 Task: Add the repository "Javascript" to the list "Future ideas".
Action: Mouse moved to (1095, 200)
Screenshot: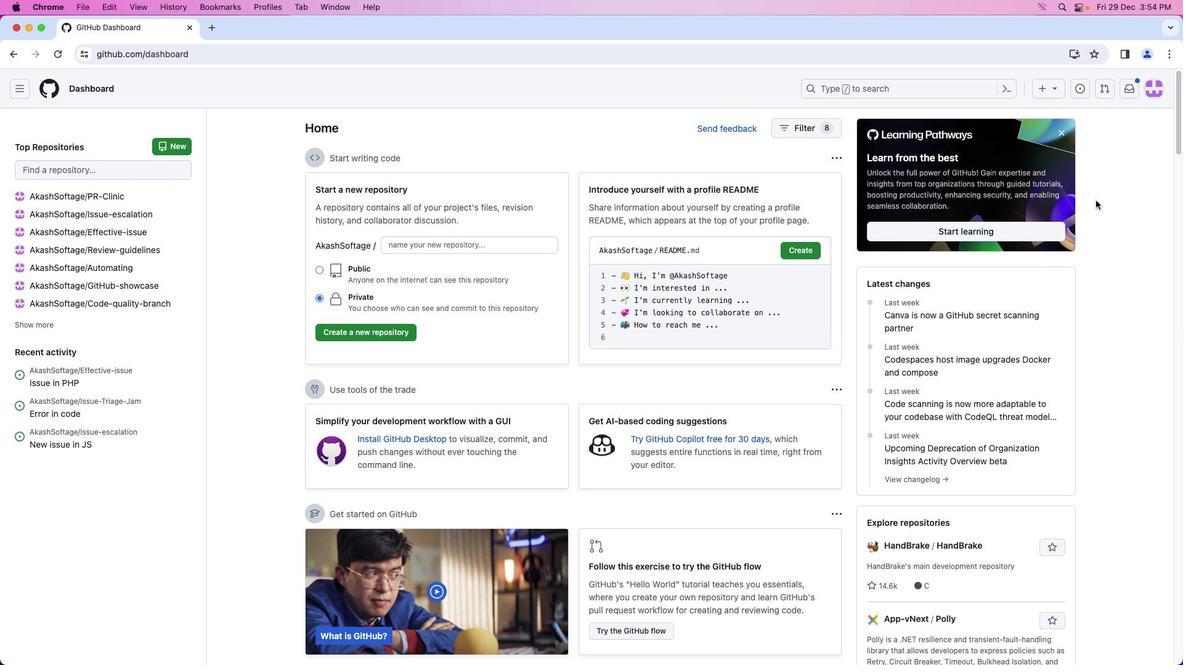 
Action: Mouse pressed left at (1095, 200)
Screenshot: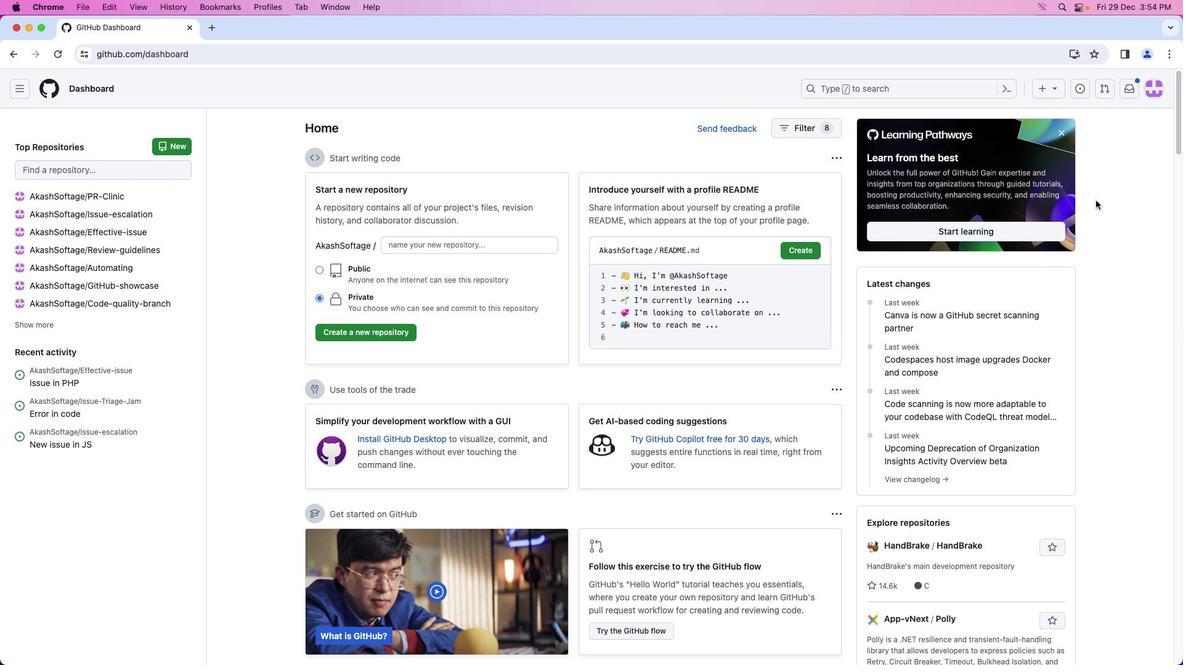 
Action: Mouse moved to (1148, 91)
Screenshot: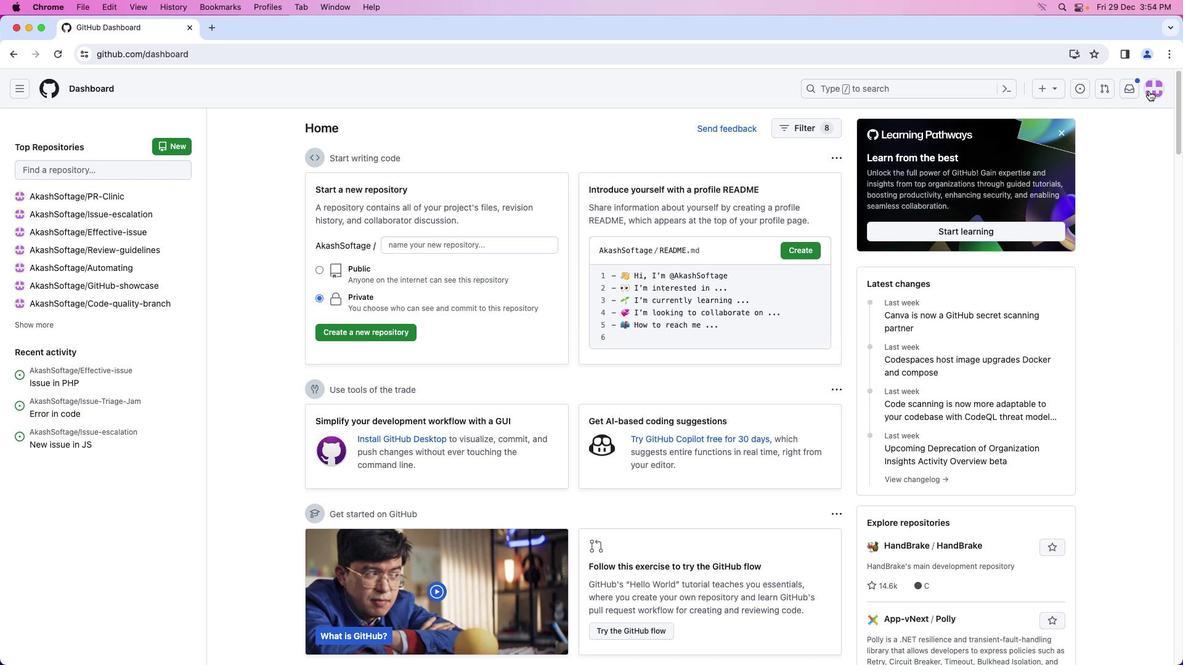 
Action: Mouse pressed left at (1148, 91)
Screenshot: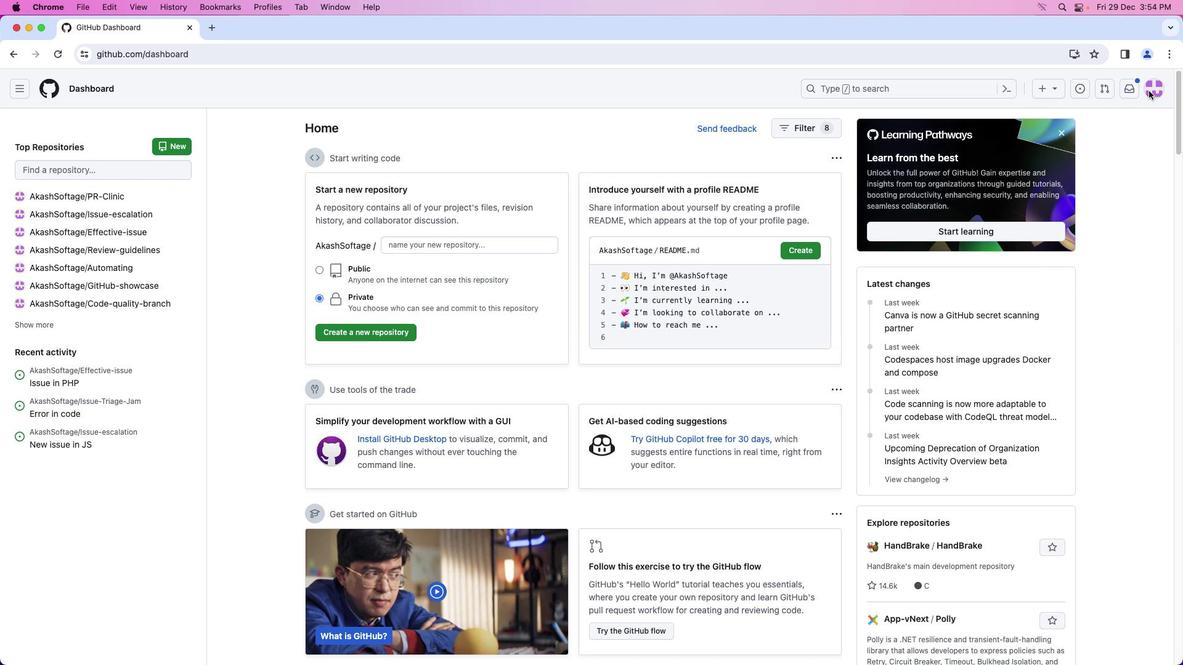 
Action: Mouse moved to (1072, 200)
Screenshot: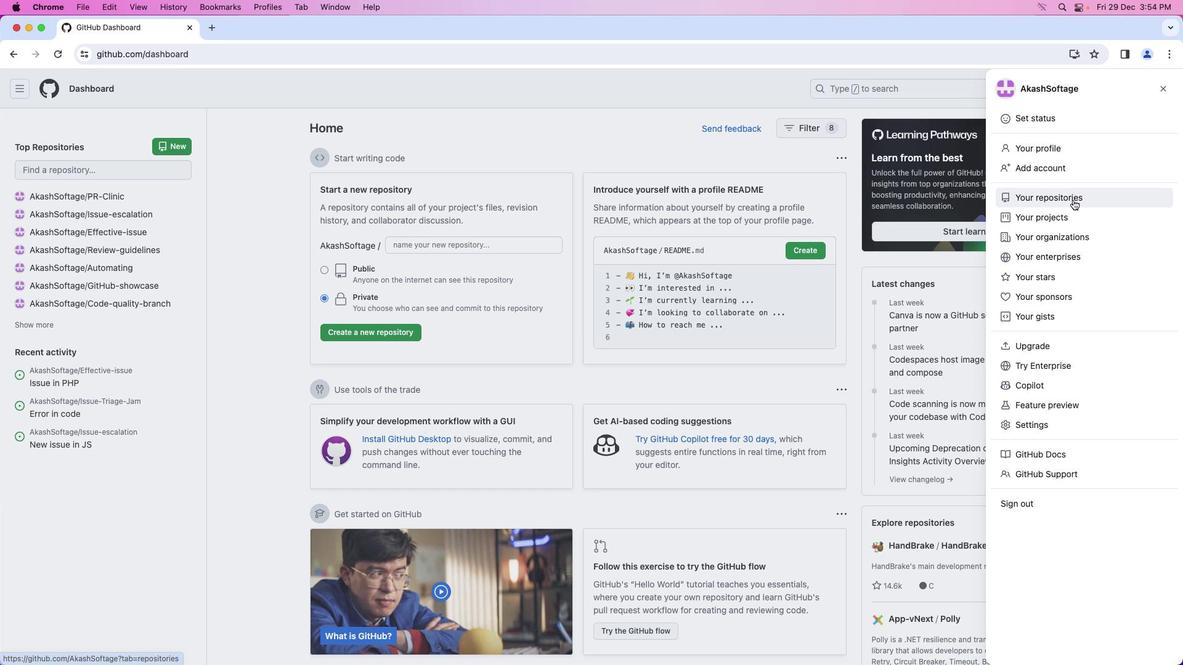 
Action: Mouse pressed left at (1072, 200)
Screenshot: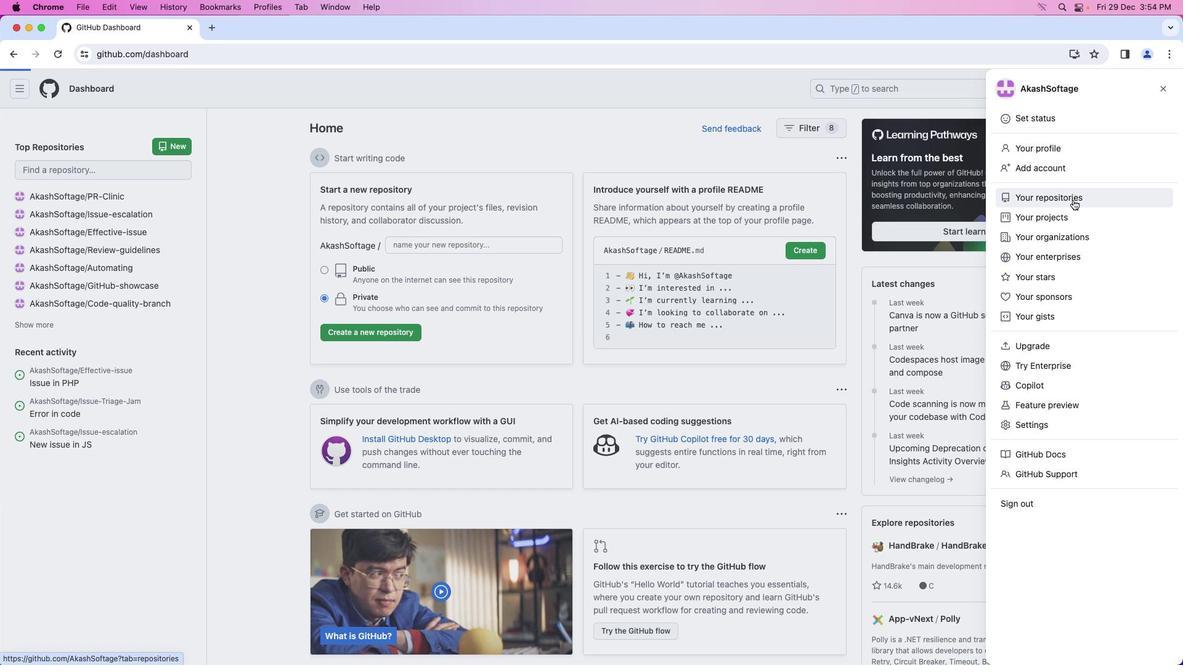 
Action: Mouse moved to (457, 204)
Screenshot: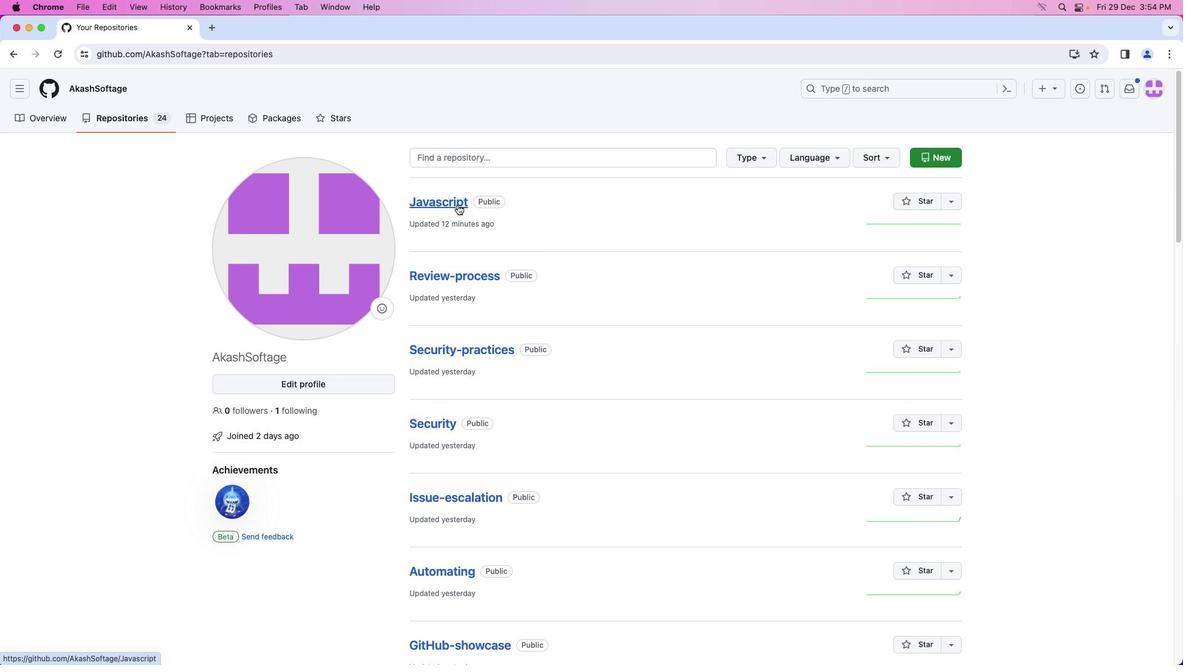 
Action: Mouse pressed left at (457, 204)
Screenshot: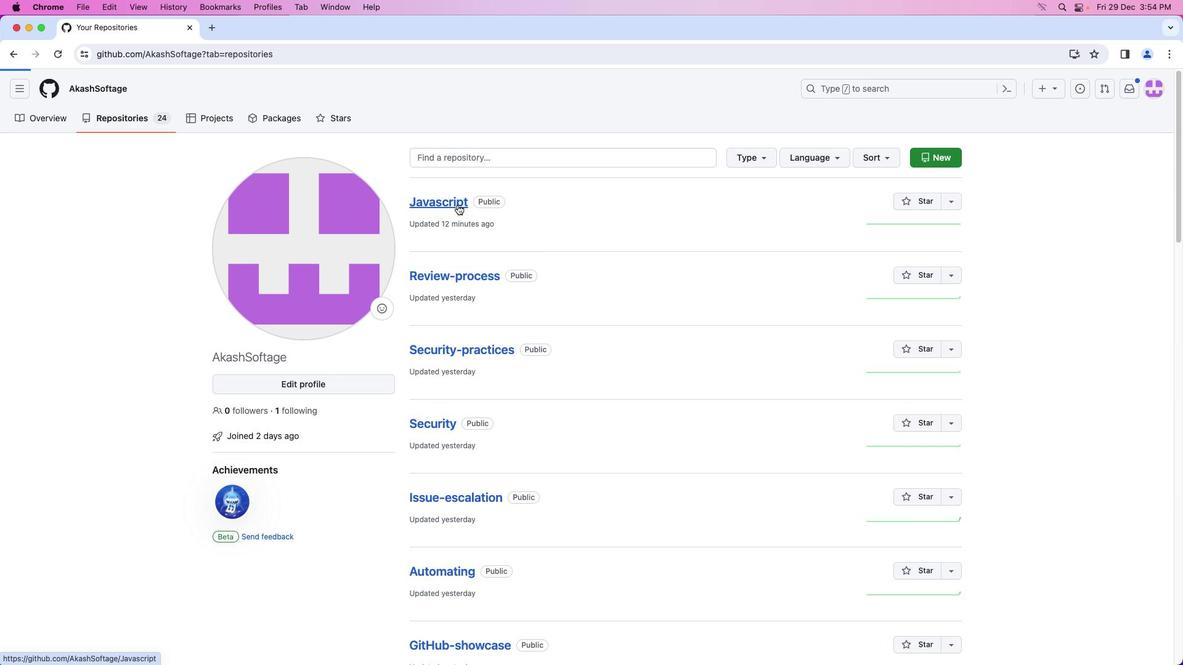 
Action: Mouse moved to (52, 120)
Screenshot: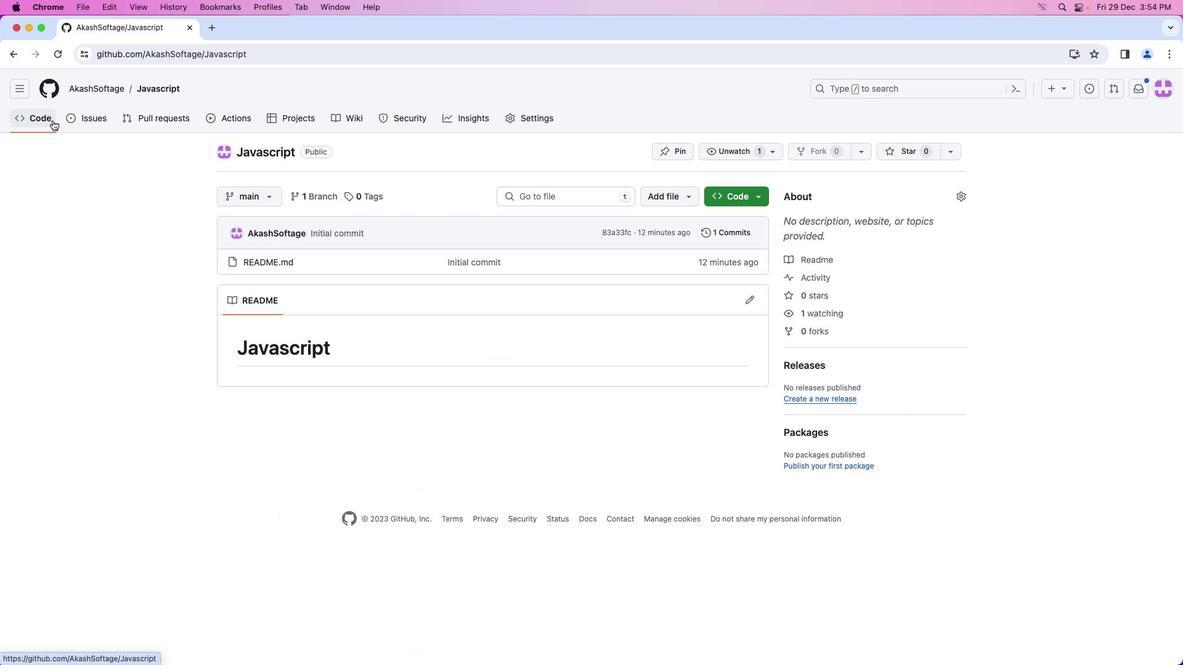 
Action: Mouse pressed left at (52, 120)
Screenshot: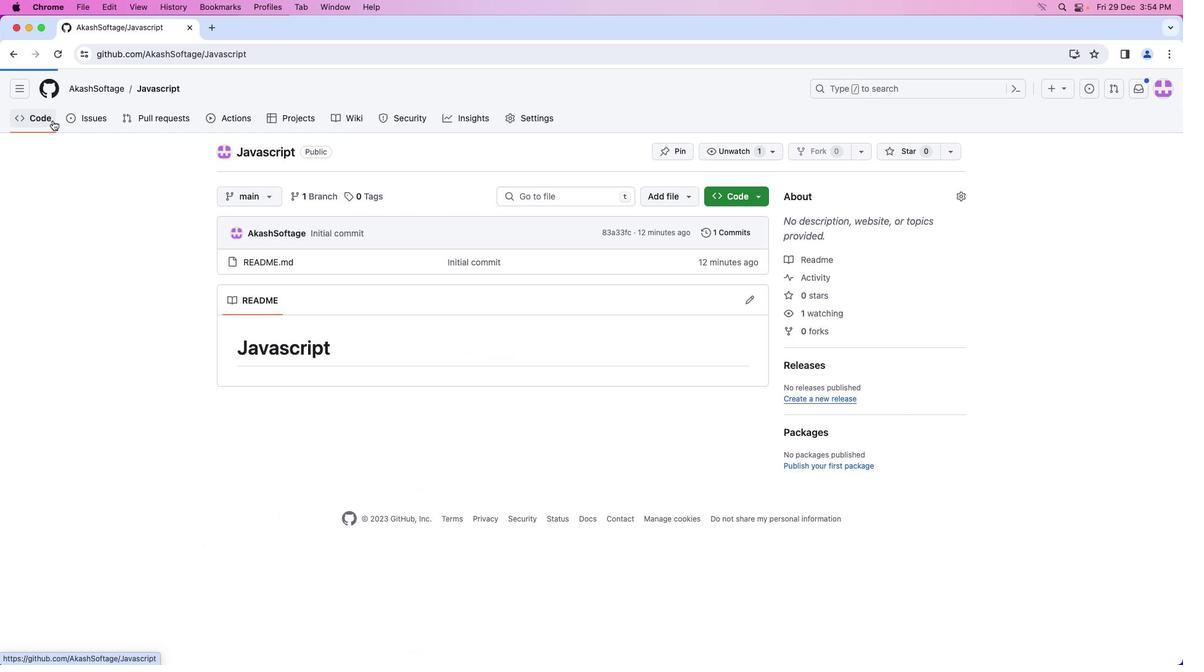 
Action: Mouse moved to (953, 153)
Screenshot: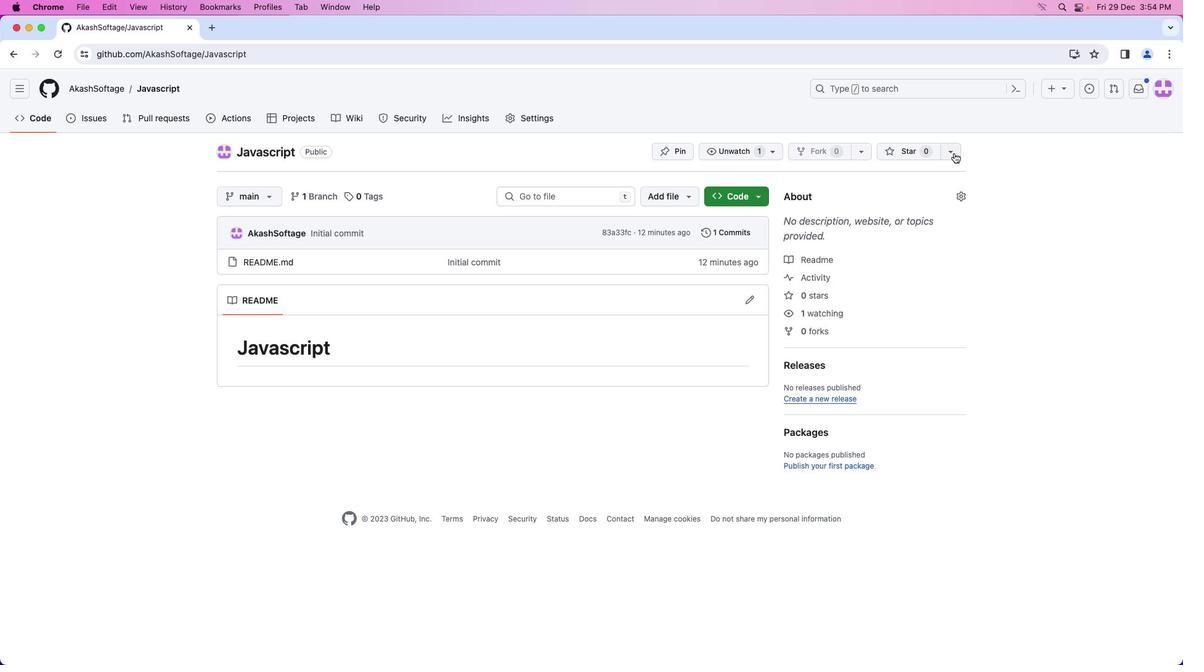 
Action: Mouse pressed left at (953, 153)
Screenshot: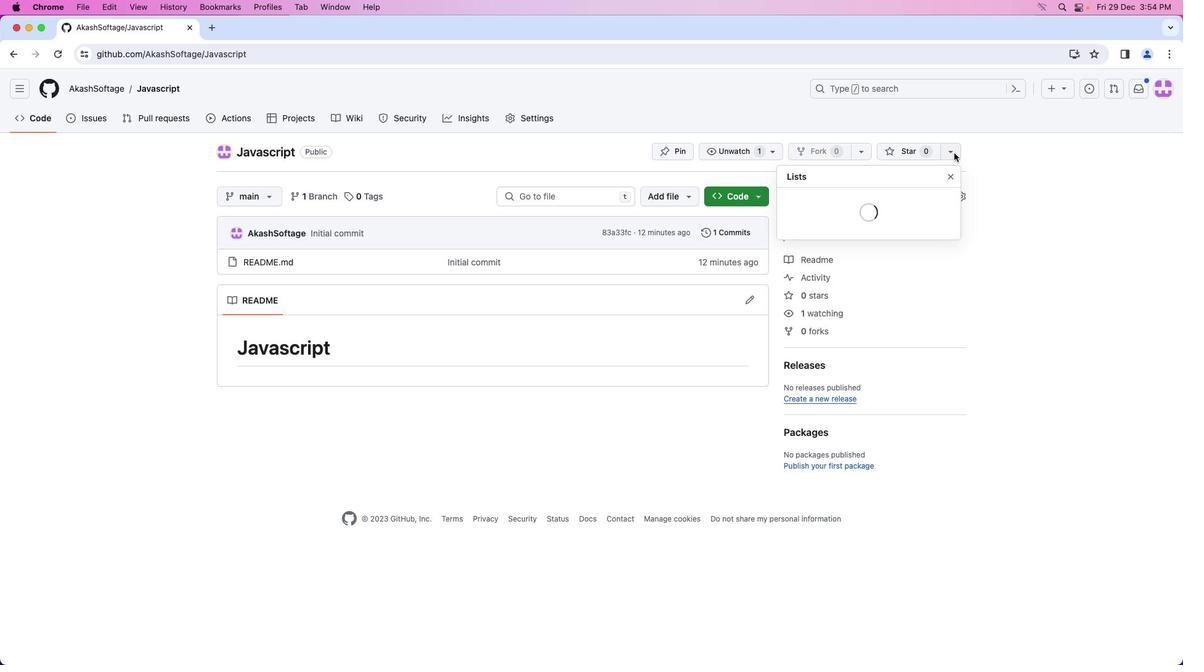 
Action: Mouse moved to (792, 203)
Screenshot: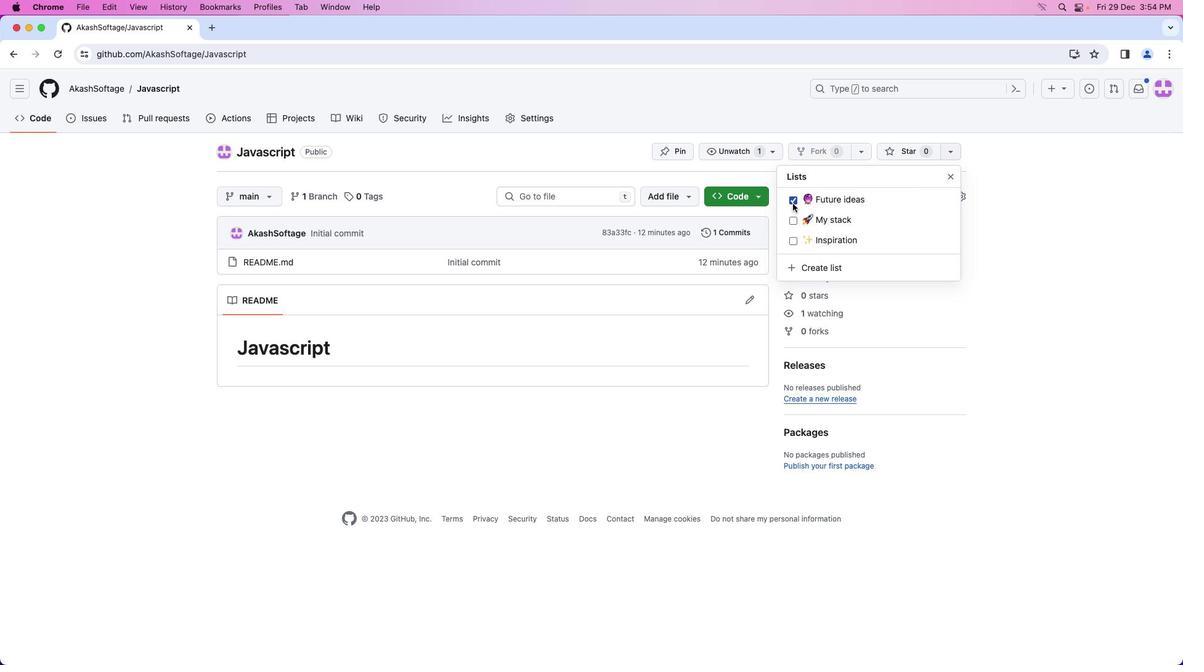 
Action: Mouse pressed left at (792, 203)
Screenshot: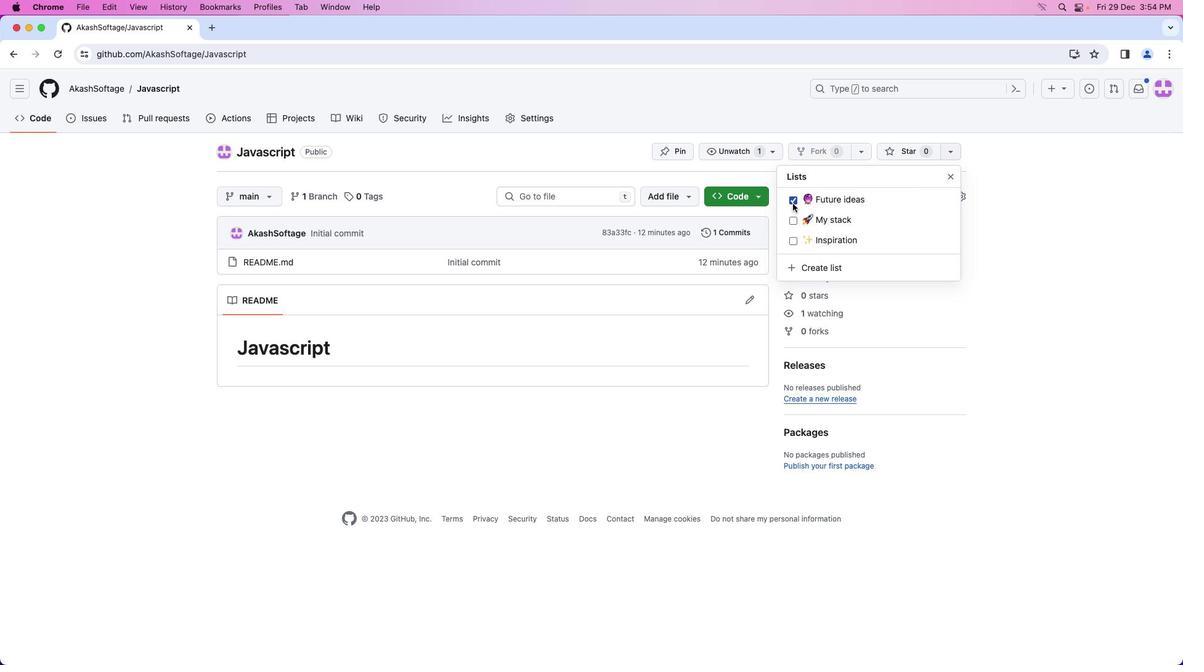 
